 Task: Select the auto option in the notebook cell failed.
Action: Mouse moved to (60, 505)
Screenshot: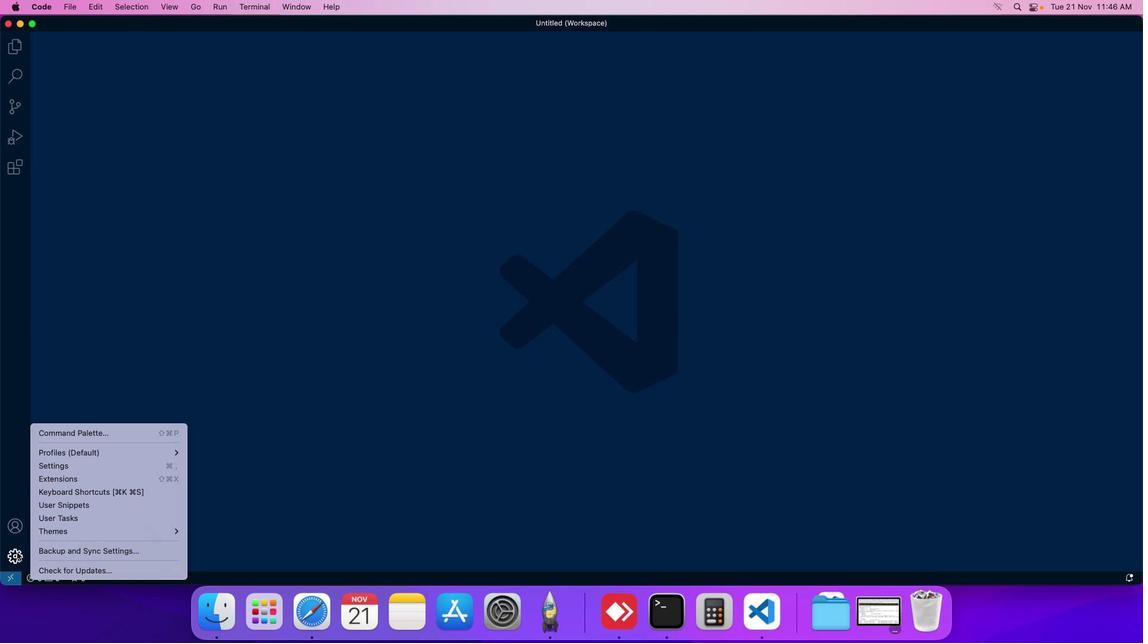 
Action: Mouse pressed left at (60, 505)
Screenshot: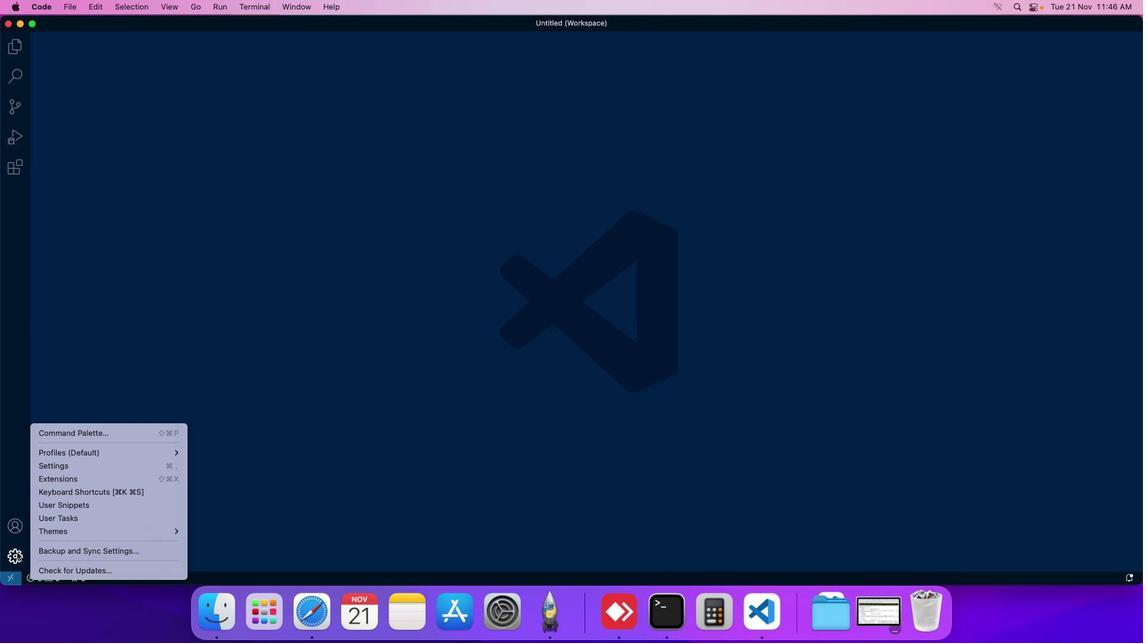 
Action: Mouse moved to (86, 444)
Screenshot: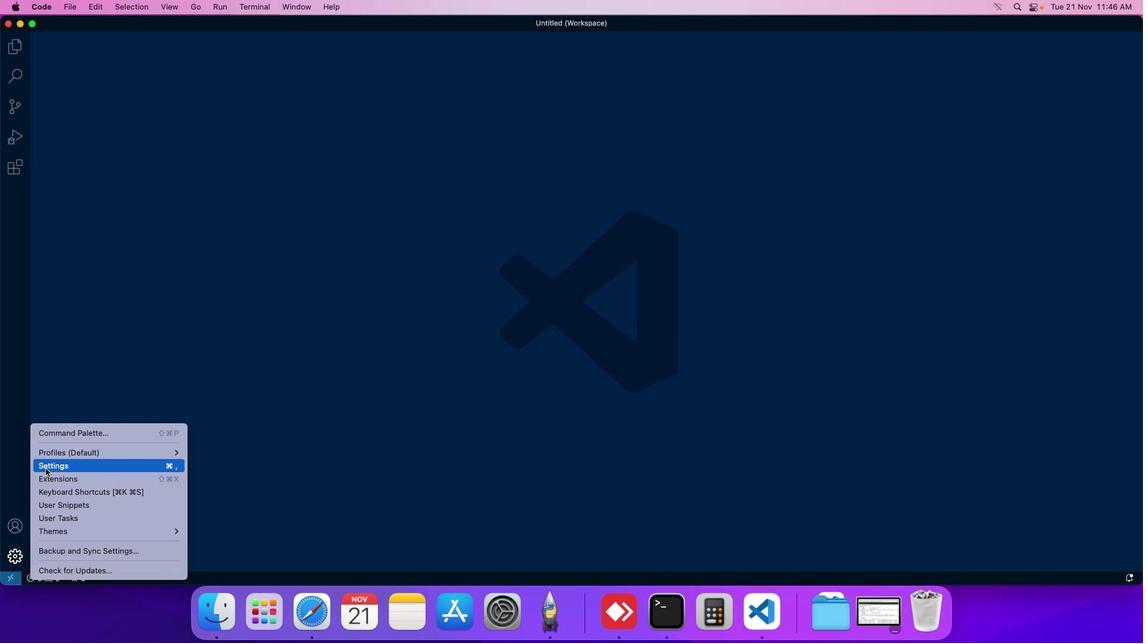 
Action: Mouse pressed left at (86, 444)
Screenshot: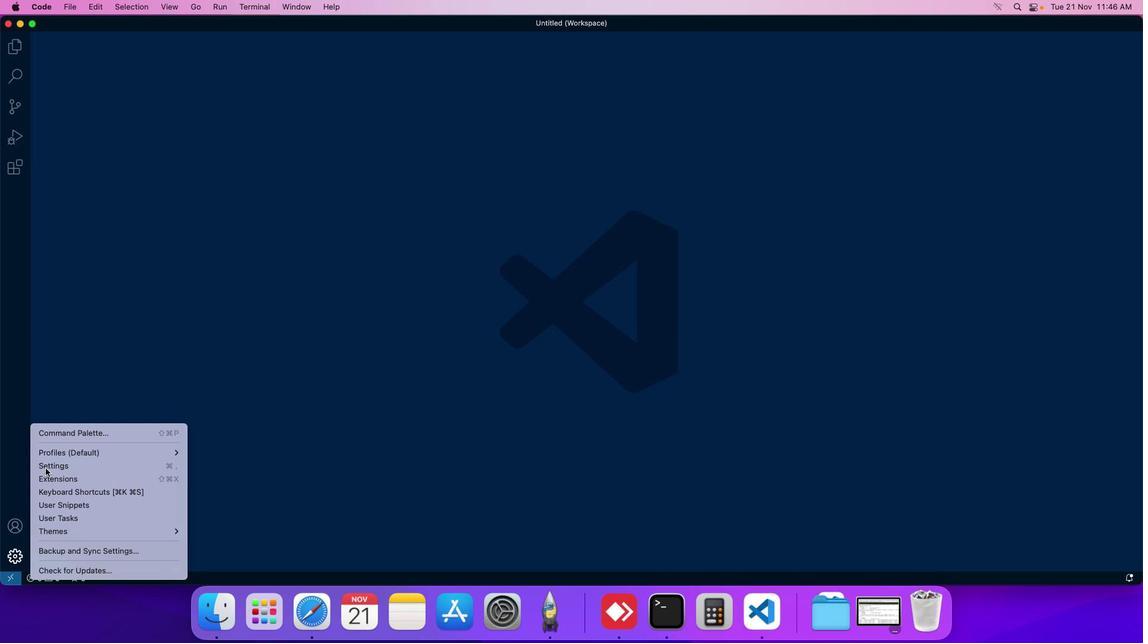 
Action: Mouse moved to (294, 181)
Screenshot: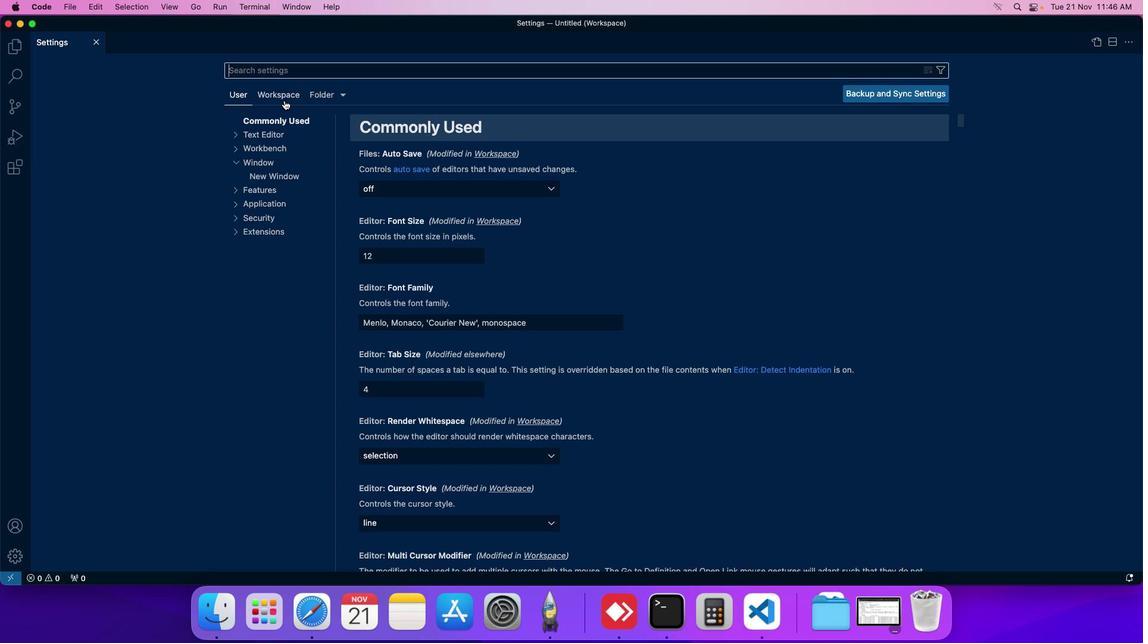 
Action: Mouse pressed left at (294, 181)
Screenshot: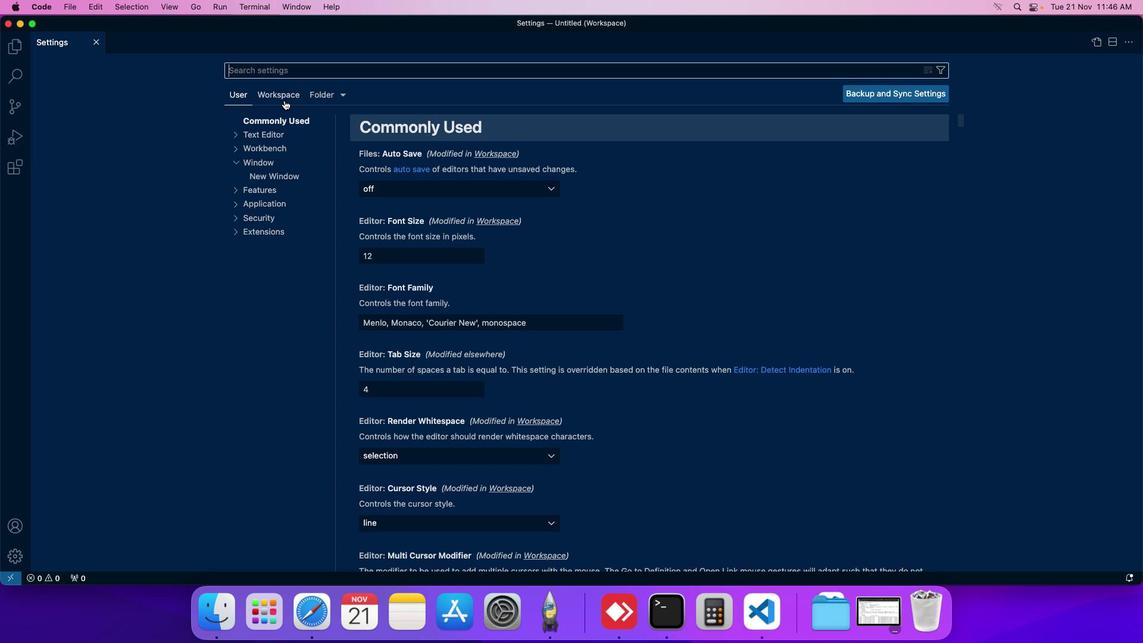 
Action: Mouse moved to (284, 235)
Screenshot: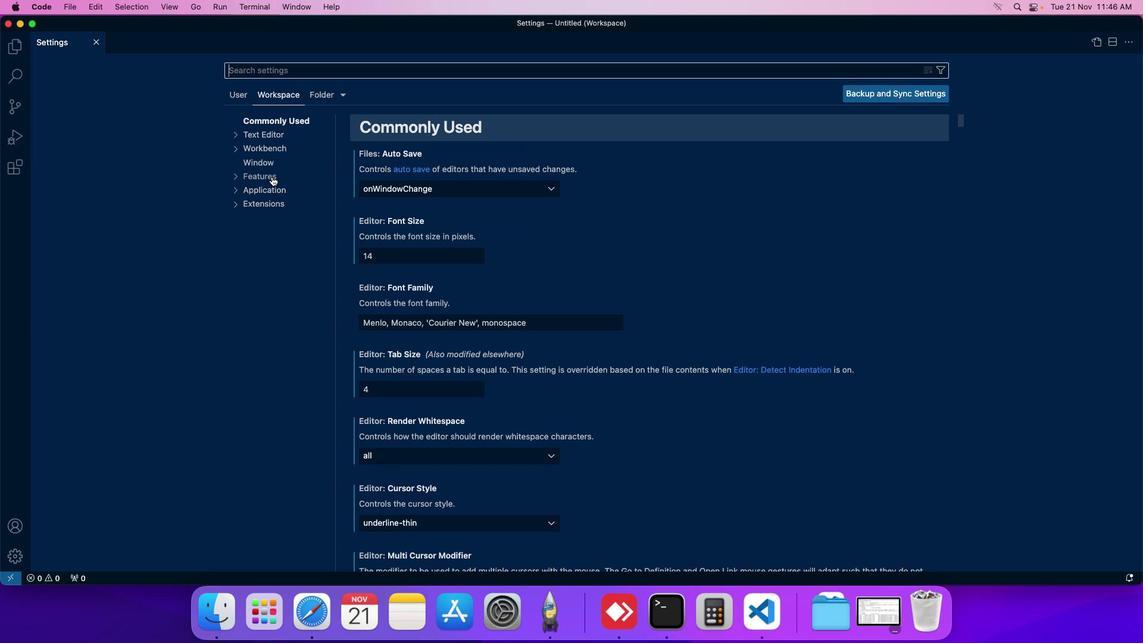 
Action: Mouse pressed left at (284, 235)
Screenshot: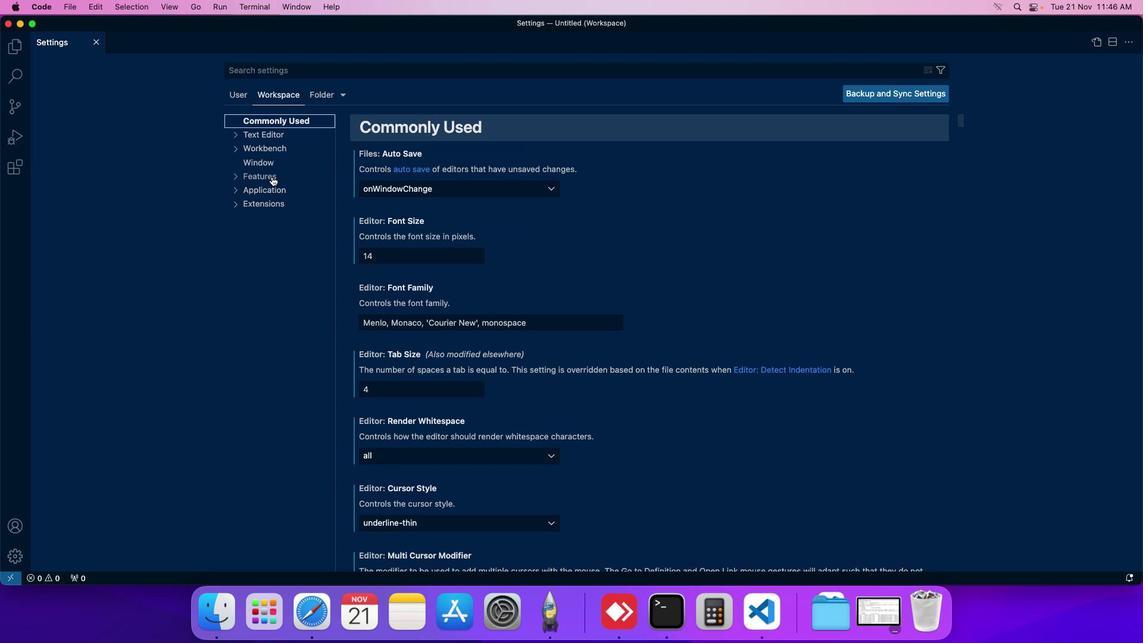 
Action: Mouse moved to (289, 391)
Screenshot: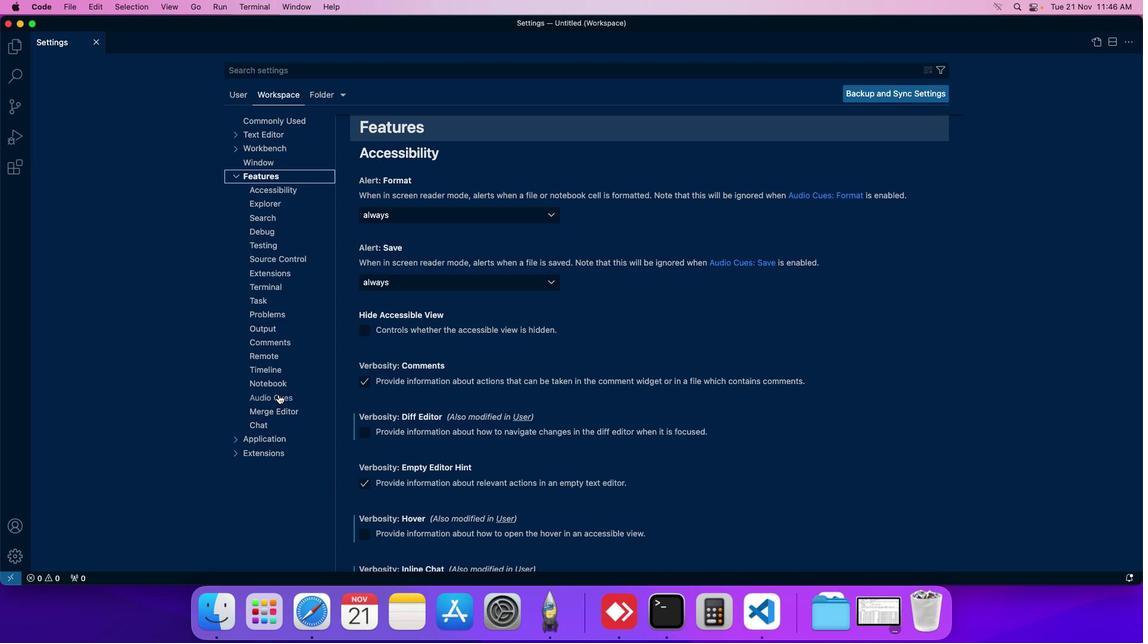 
Action: Mouse pressed left at (289, 391)
Screenshot: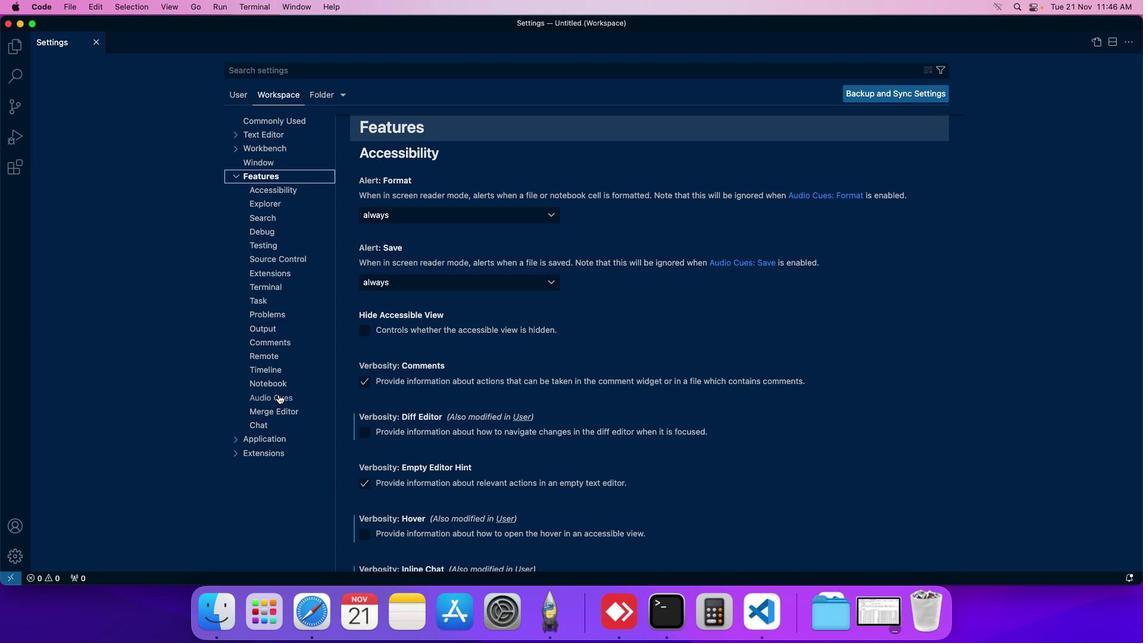 
Action: Mouse moved to (416, 352)
Screenshot: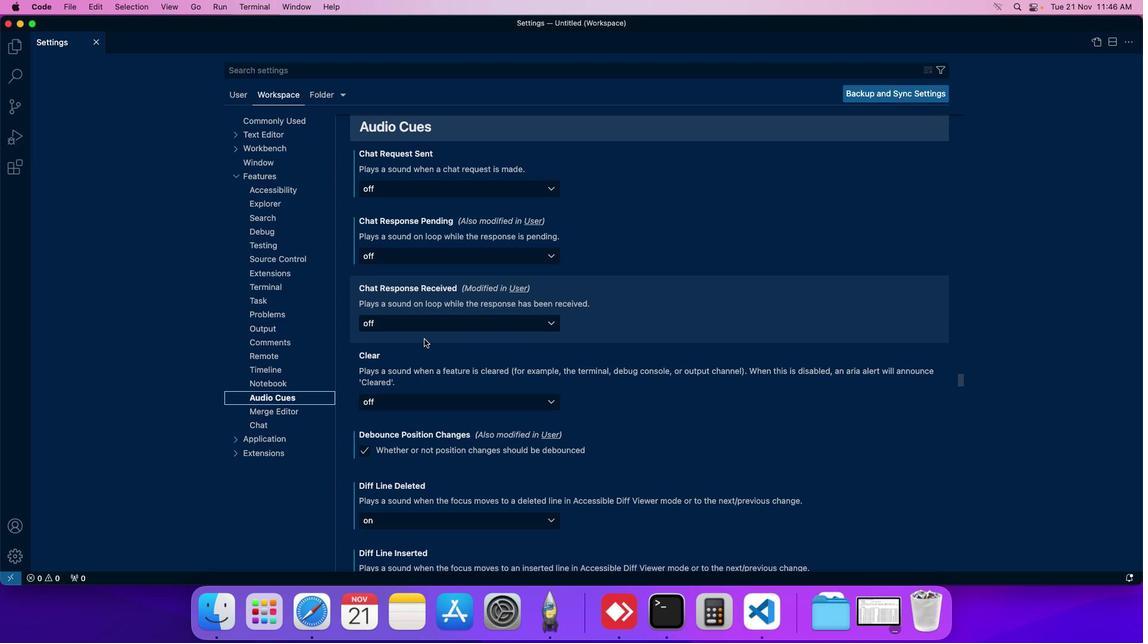 
Action: Mouse scrolled (416, 352) with delta (46, 108)
Screenshot: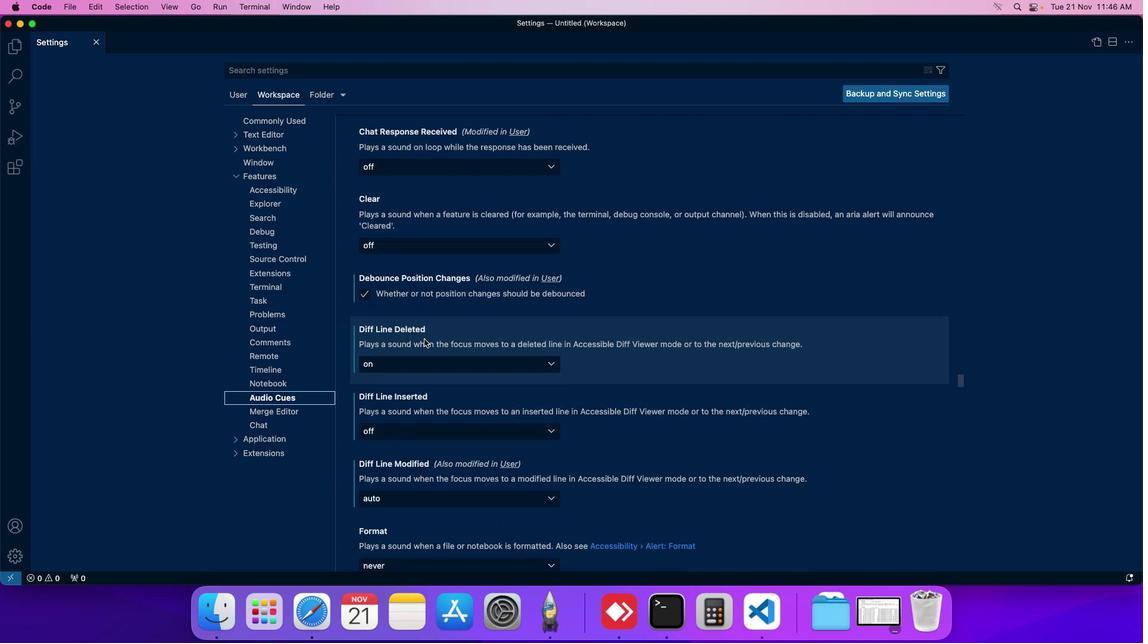 
Action: Mouse scrolled (416, 352) with delta (46, 108)
Screenshot: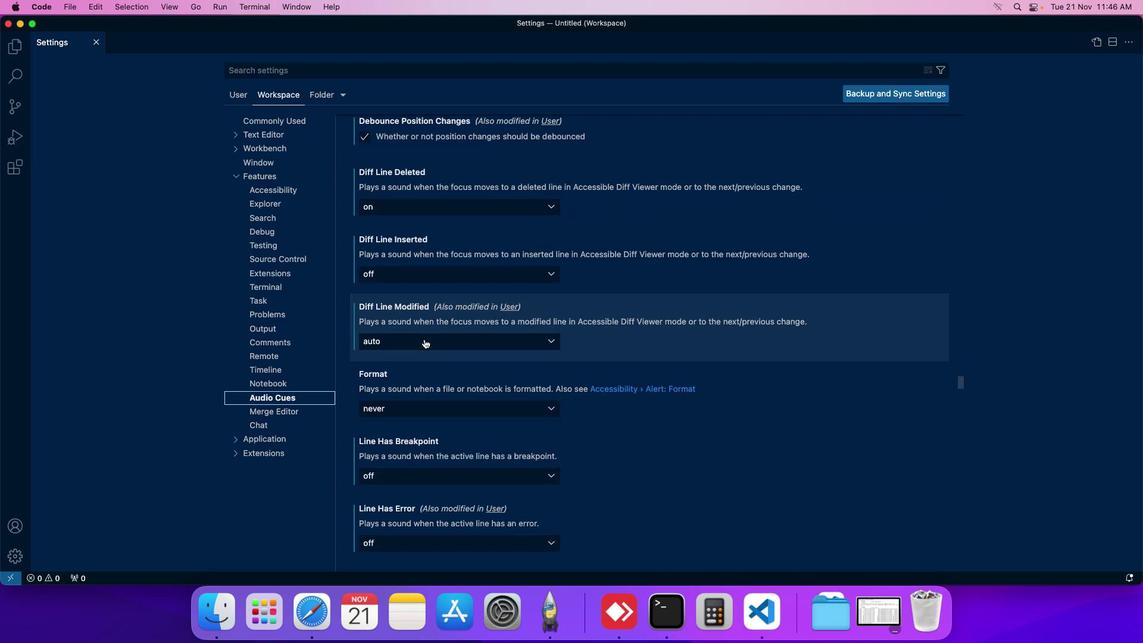 
Action: Mouse scrolled (416, 352) with delta (46, 108)
Screenshot: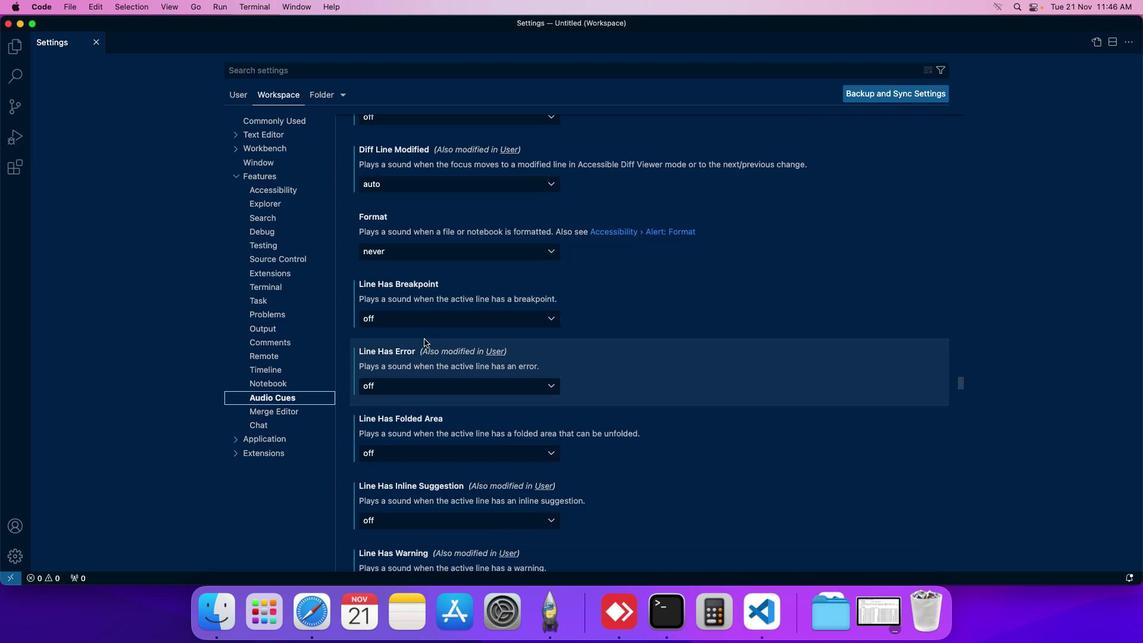 
Action: Mouse scrolled (416, 352) with delta (46, 108)
Screenshot: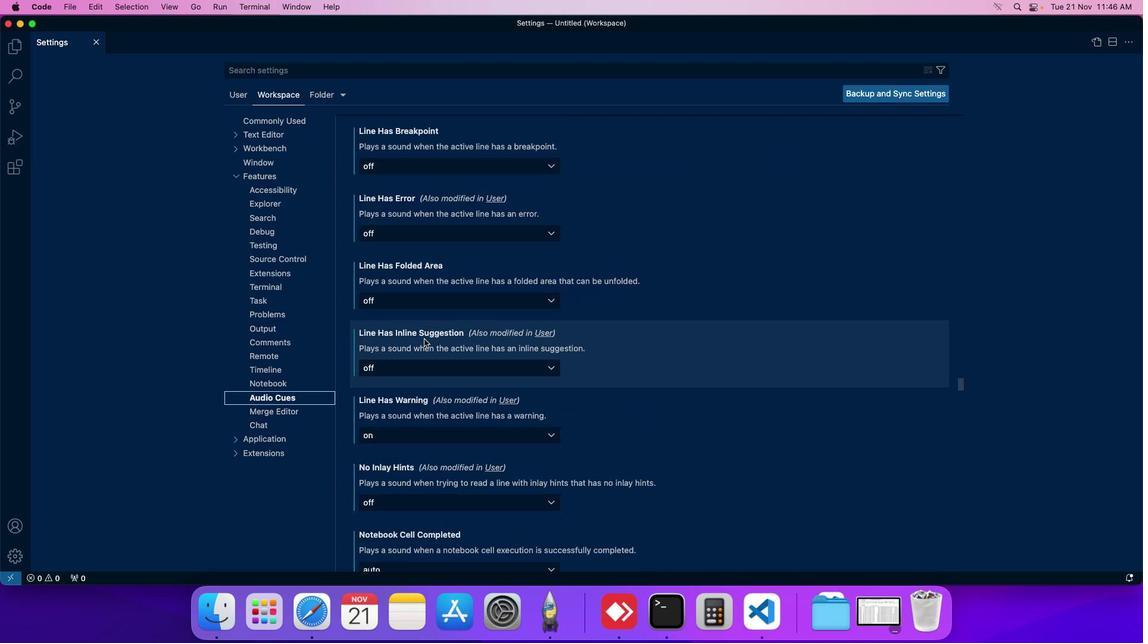 
Action: Mouse scrolled (416, 352) with delta (46, 108)
Screenshot: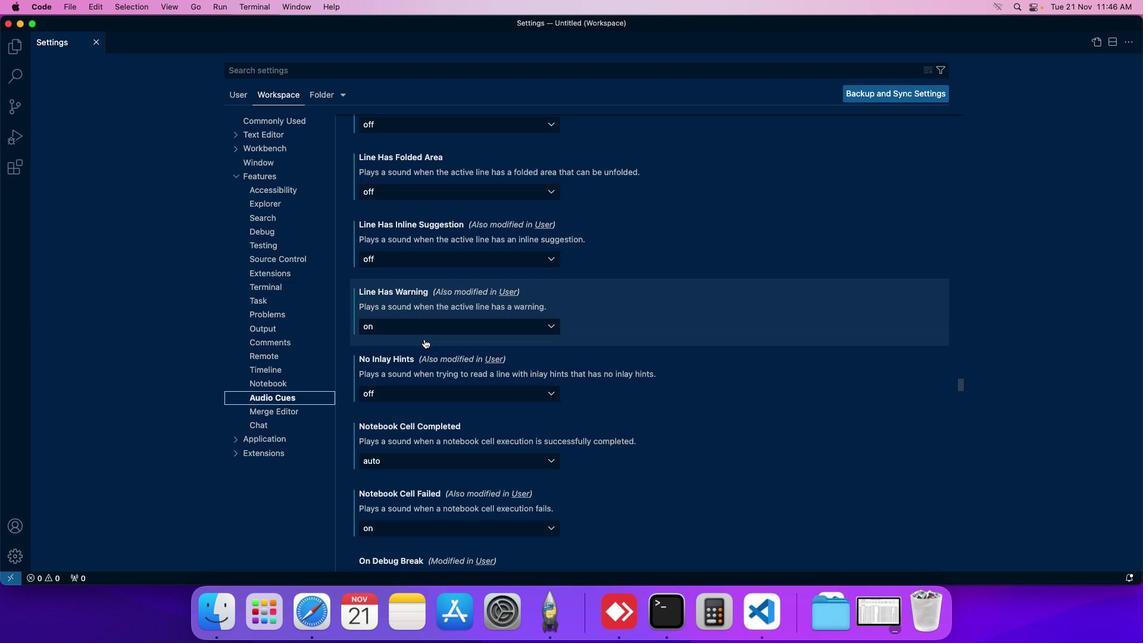 
Action: Mouse moved to (449, 448)
Screenshot: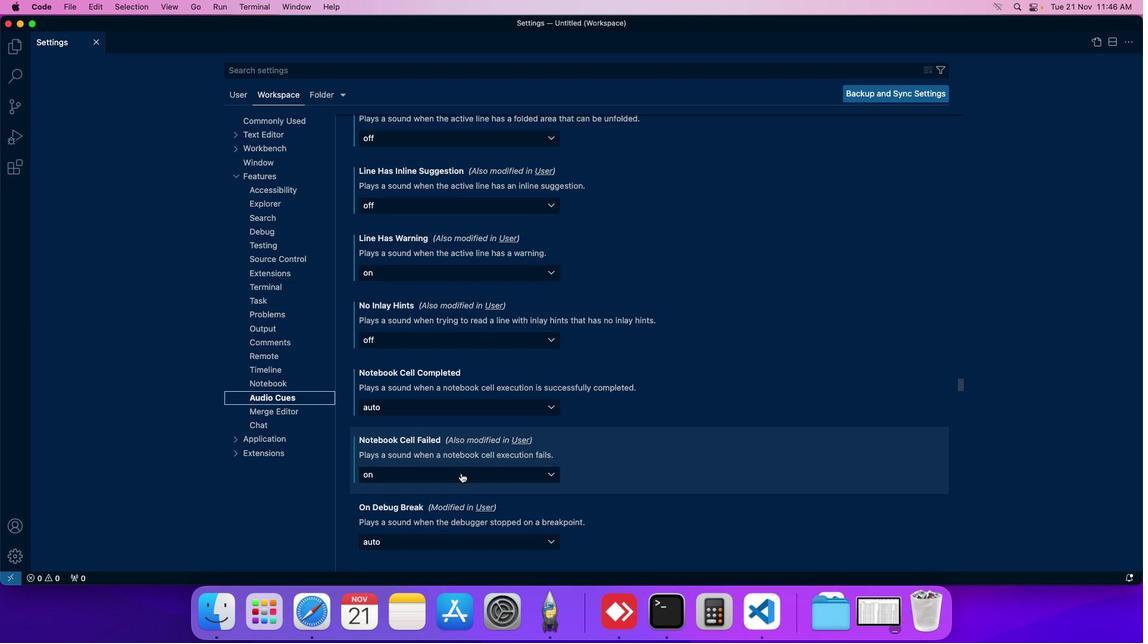 
Action: Mouse pressed left at (449, 448)
Screenshot: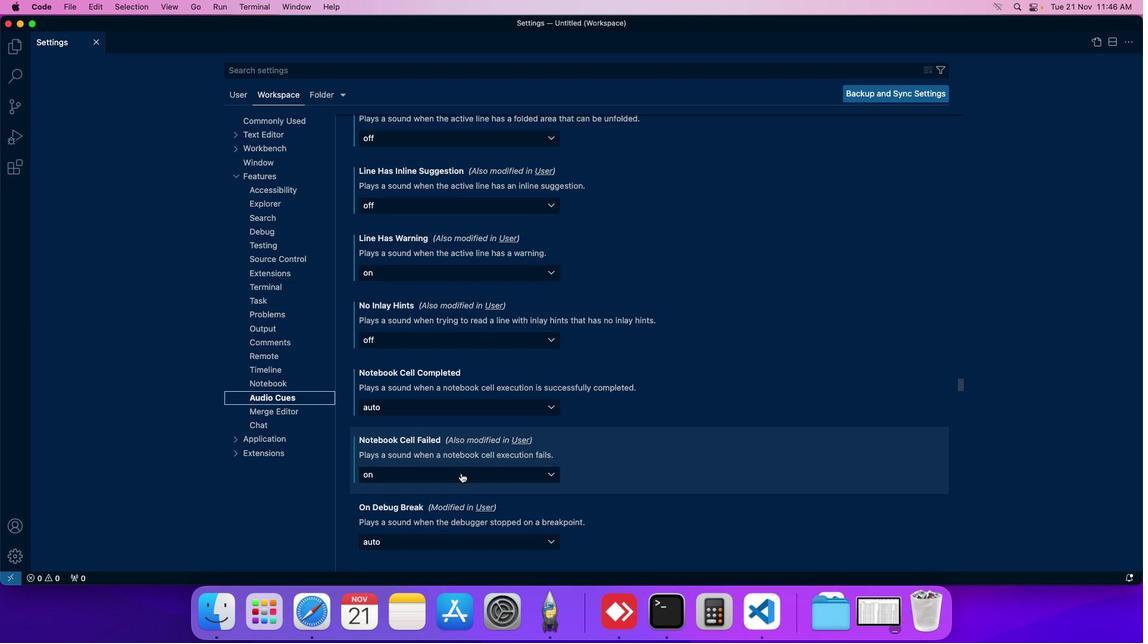 
Action: Mouse moved to (373, 462)
Screenshot: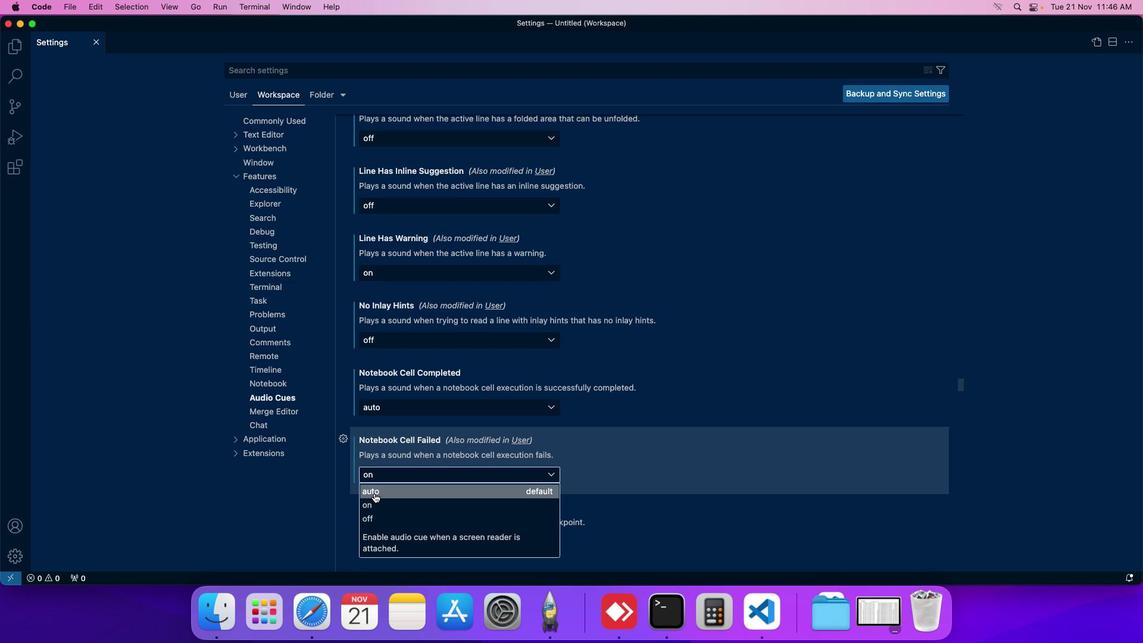 
Action: Mouse pressed left at (373, 462)
Screenshot: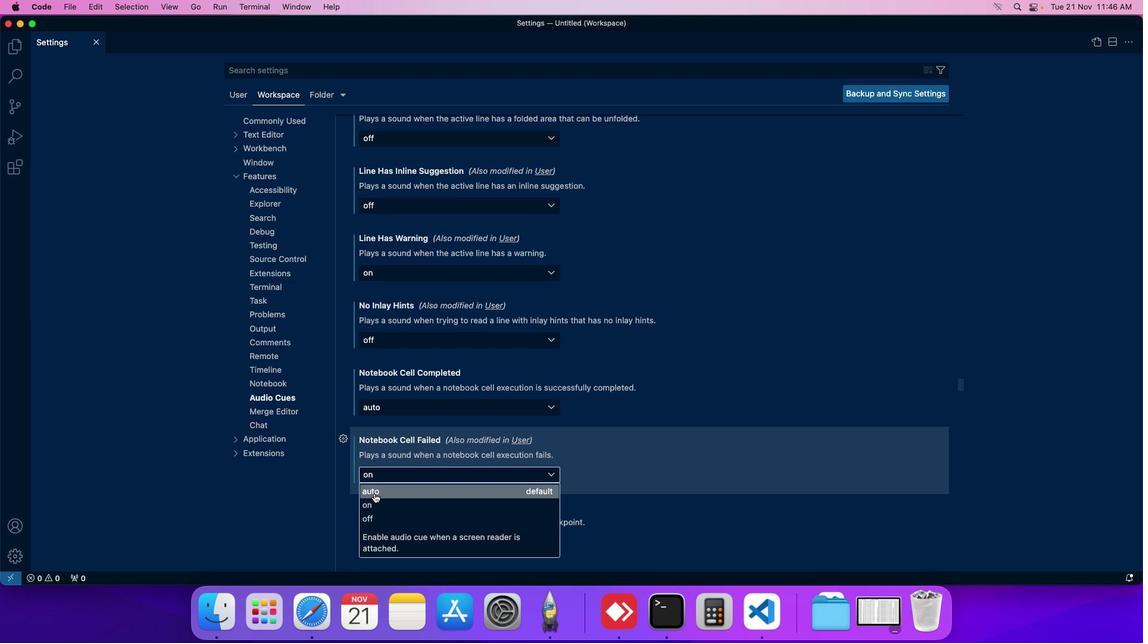 
Action: Mouse moved to (383, 455)
Screenshot: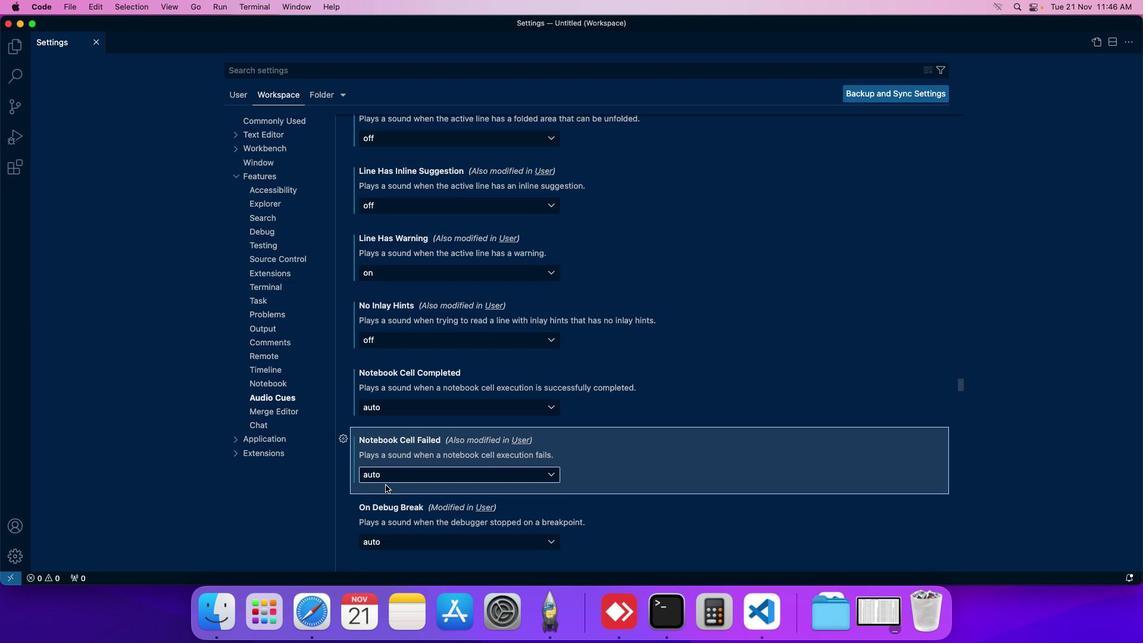 
